 Task: Reply All to email with the signature Amy Taylor with the subject 'Question regarding a project' from softage.1@softage.net with the message 'Can you please provide more information about the new HR policies?'
Action: Mouse moved to (1036, 171)
Screenshot: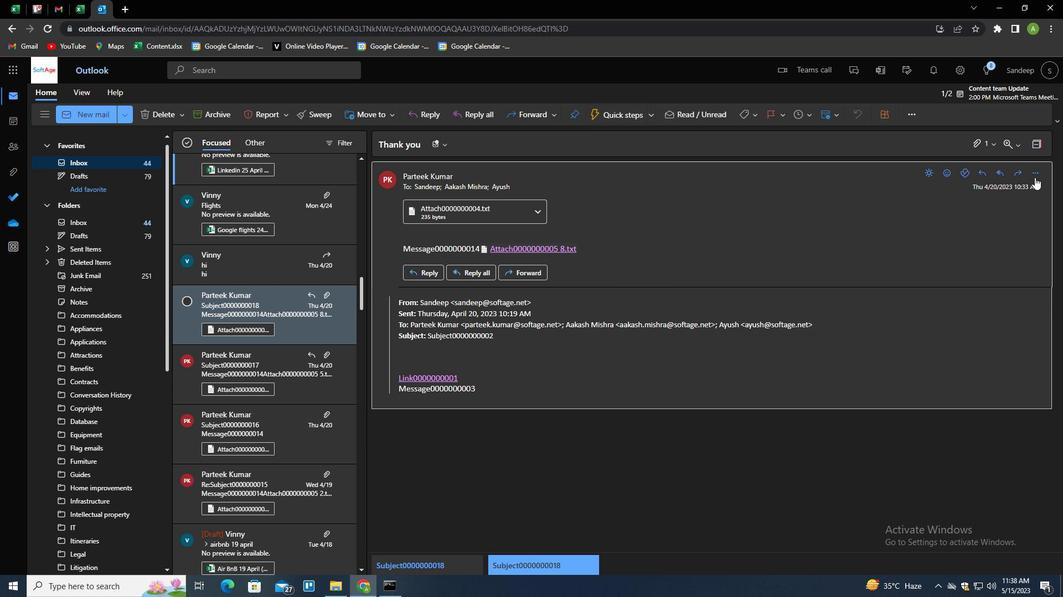 
Action: Mouse pressed left at (1036, 171)
Screenshot: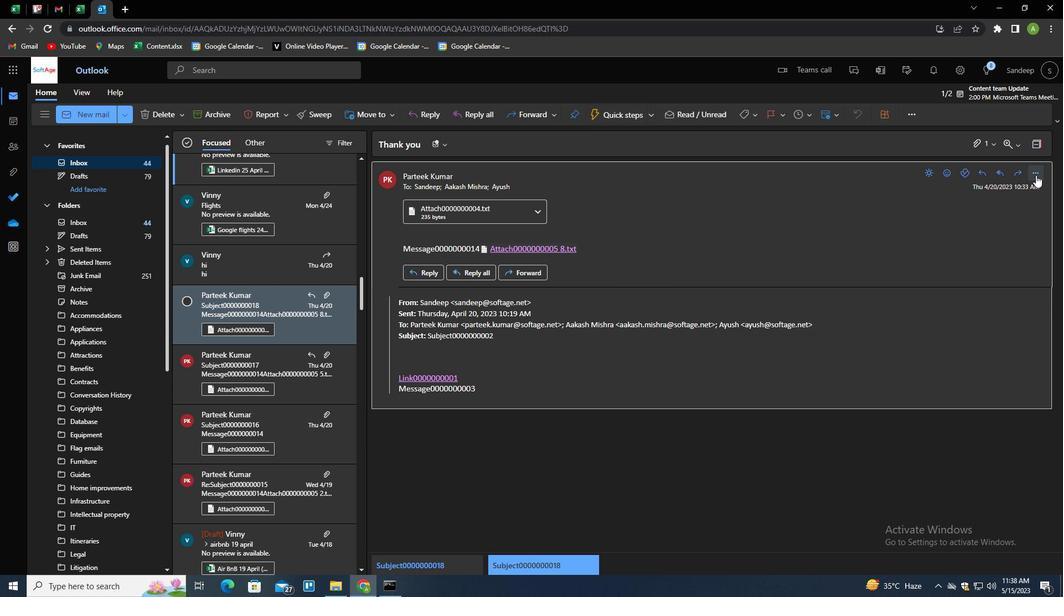 
Action: Mouse moved to (977, 206)
Screenshot: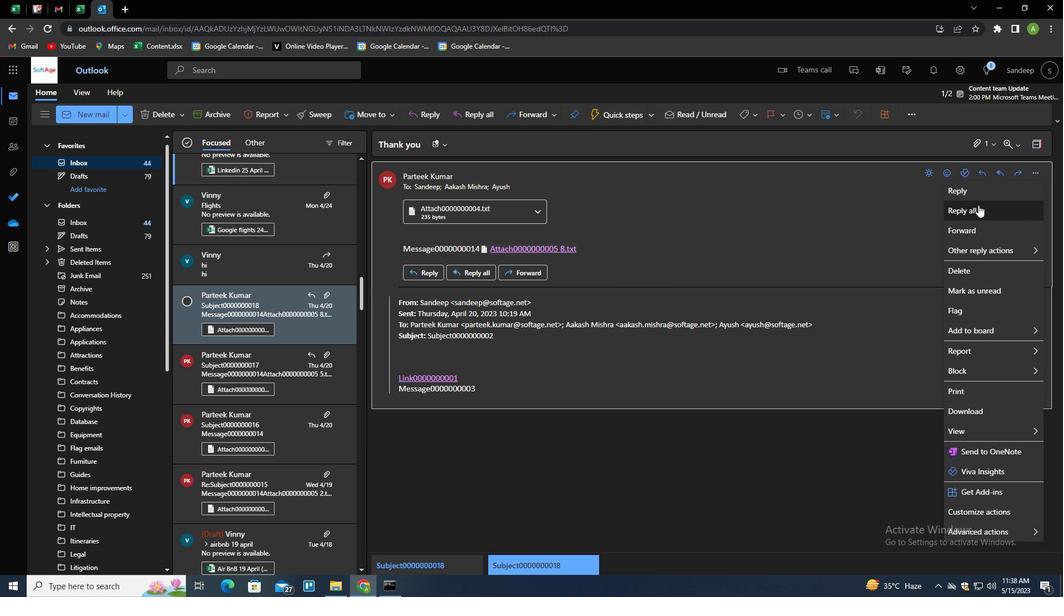 
Action: Mouse pressed left at (977, 206)
Screenshot: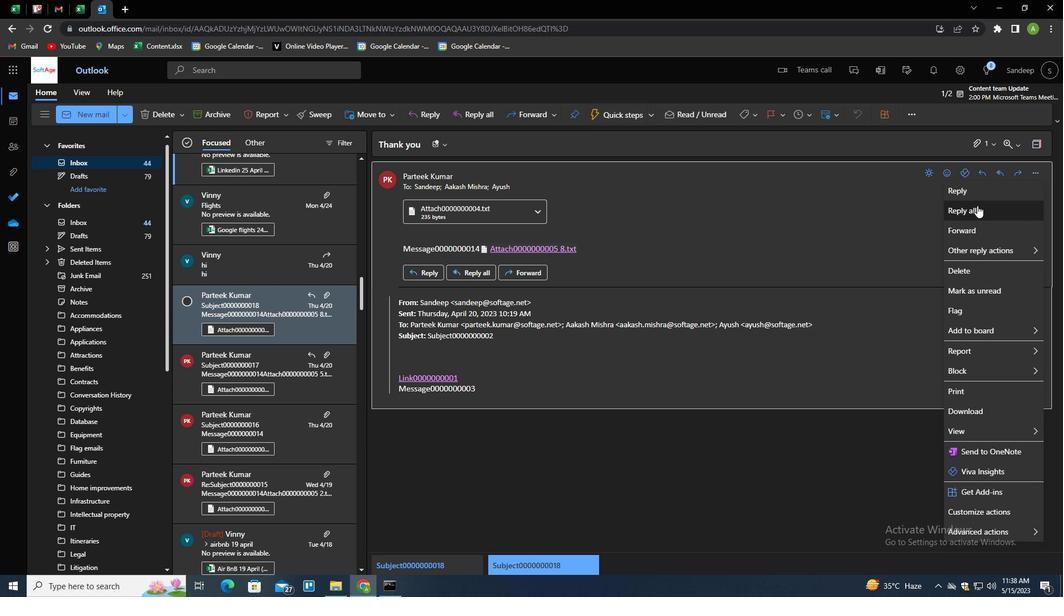 
Action: Mouse moved to (380, 316)
Screenshot: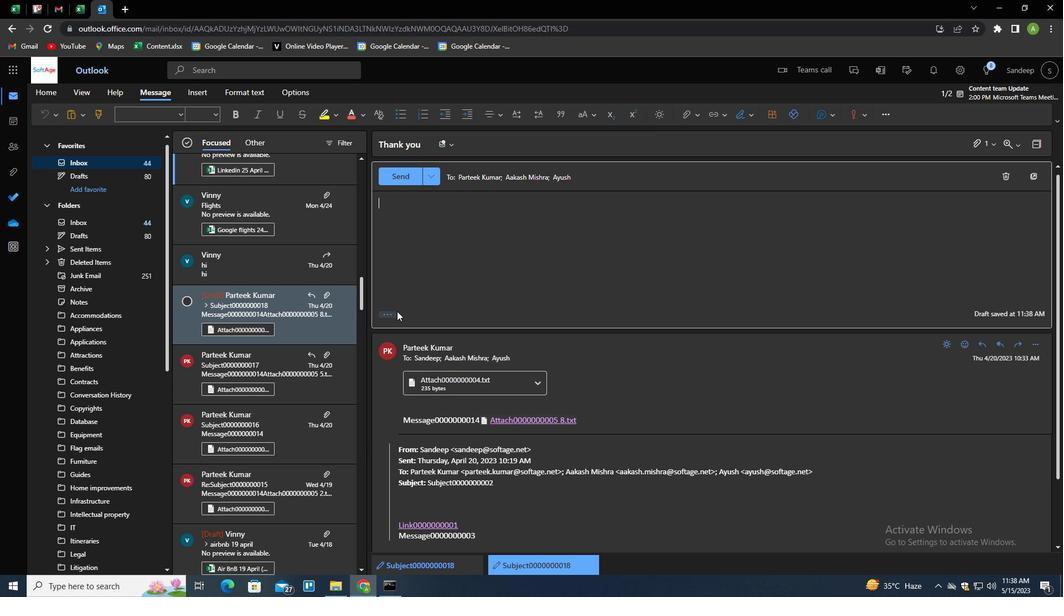 
Action: Mouse pressed left at (380, 316)
Screenshot: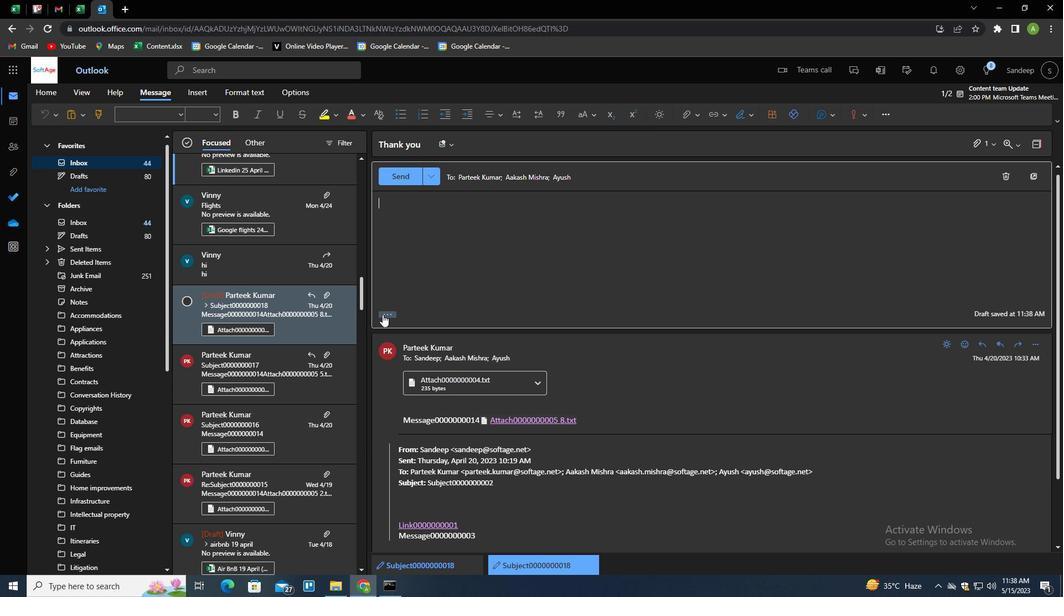 
Action: Mouse moved to (744, 120)
Screenshot: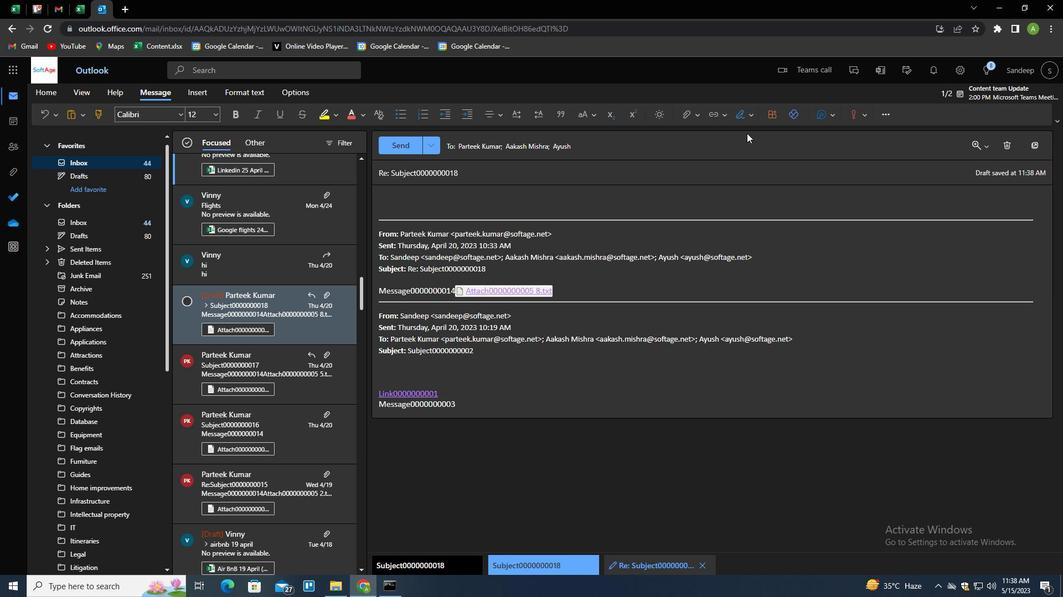 
Action: Mouse pressed left at (744, 120)
Screenshot: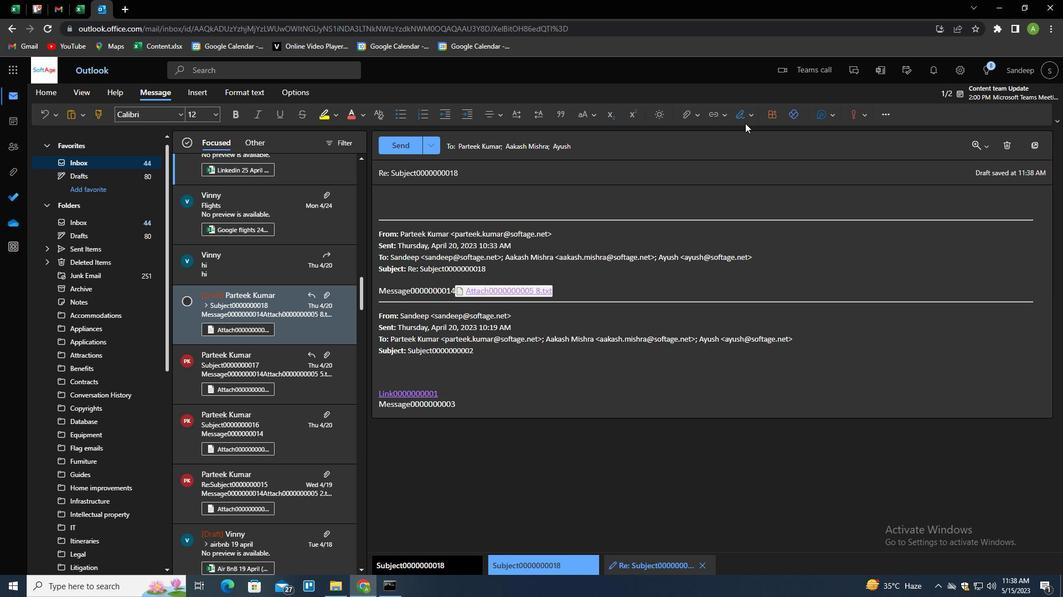 
Action: Mouse moved to (724, 154)
Screenshot: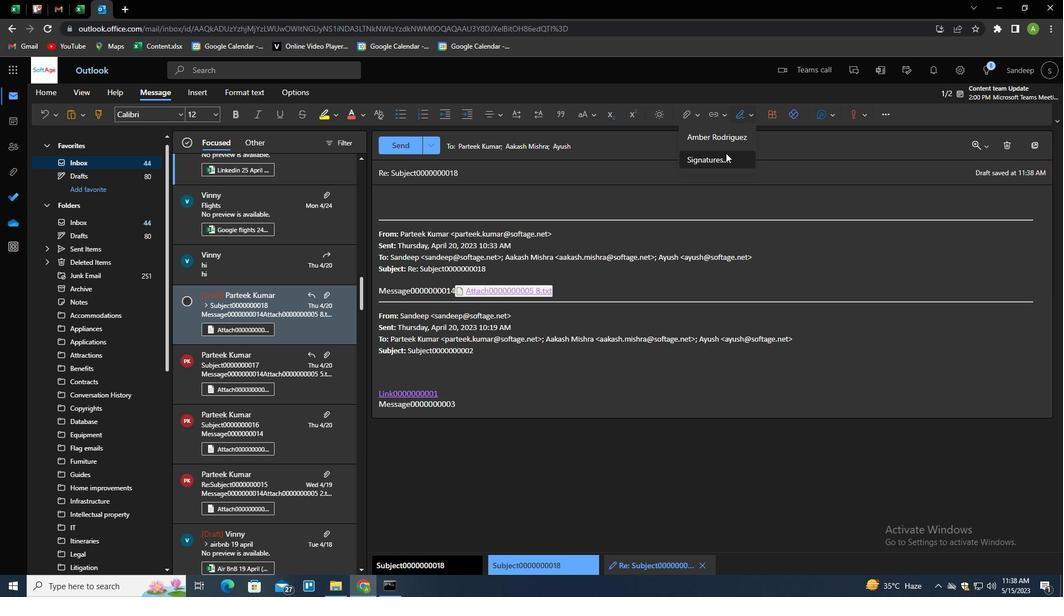 
Action: Mouse pressed left at (724, 154)
Screenshot: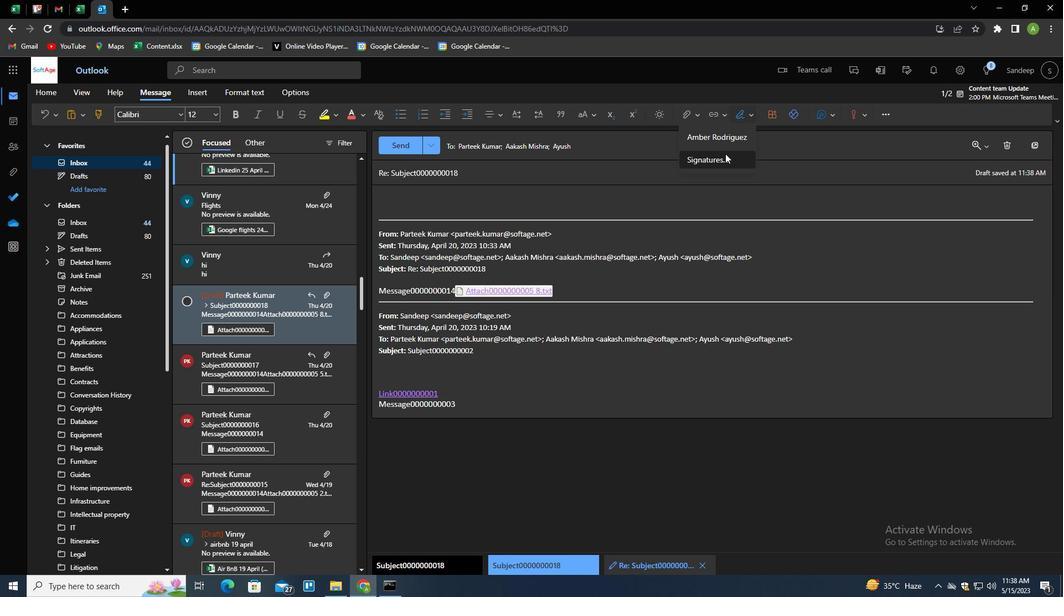 
Action: Mouse moved to (747, 207)
Screenshot: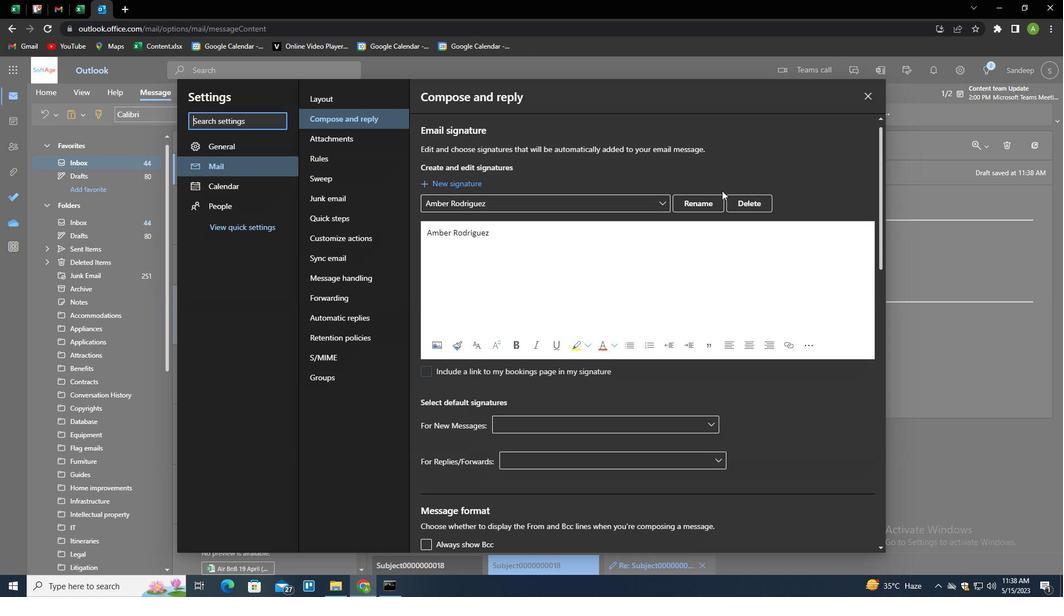 
Action: Mouse pressed left at (747, 207)
Screenshot: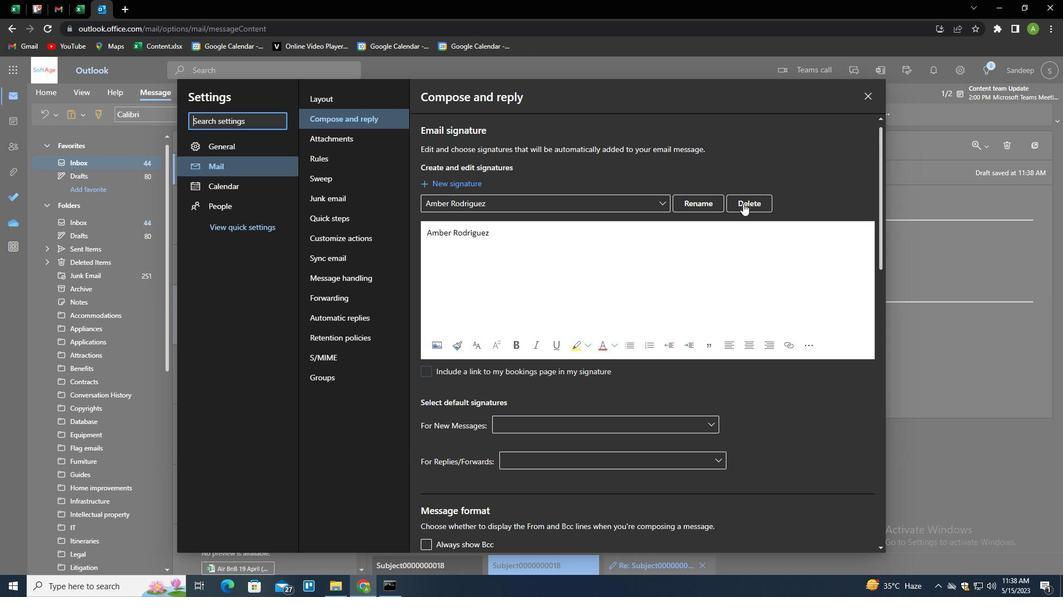 
Action: Mouse moved to (735, 203)
Screenshot: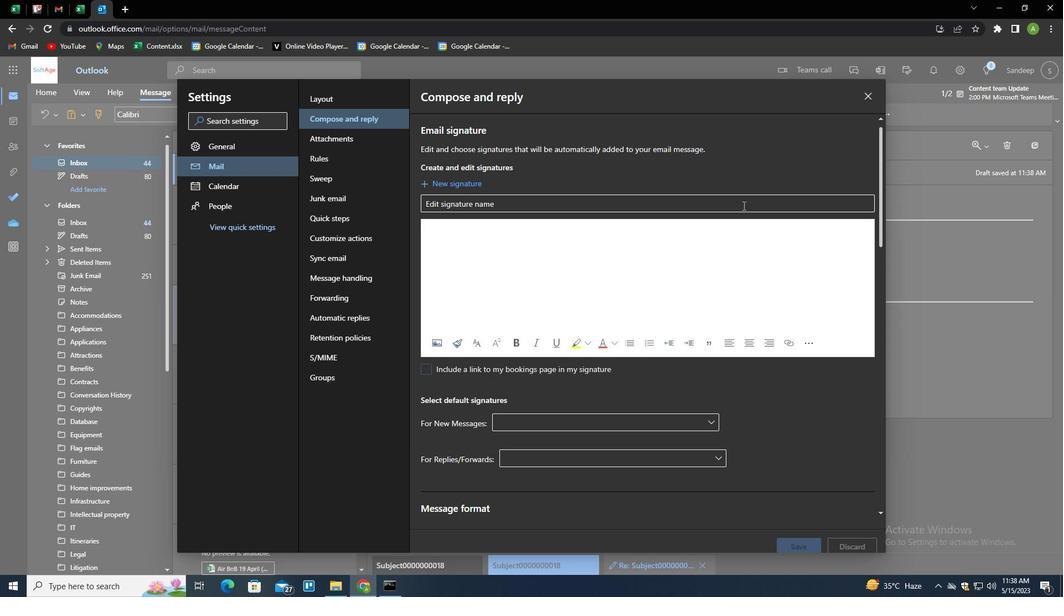 
Action: Mouse pressed left at (735, 203)
Screenshot: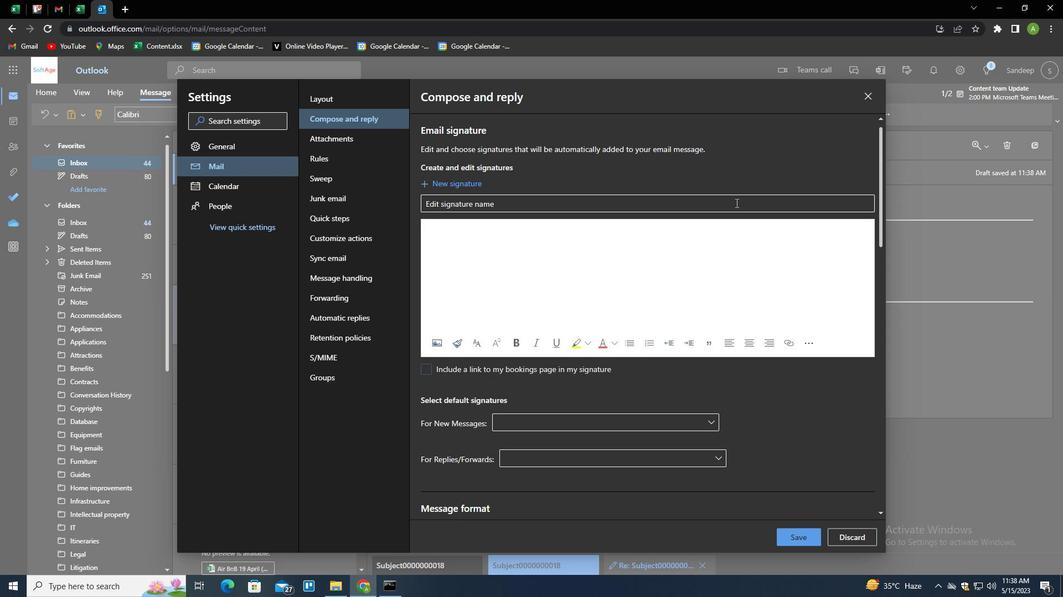 
Action: Key pressed <Key.shift>AMY<Key.space><Key.shift>TAYLOR<Key.tab><Key.shift><Key.shift>AMY<Key.space><Key.shift>TAYLOR
Screenshot: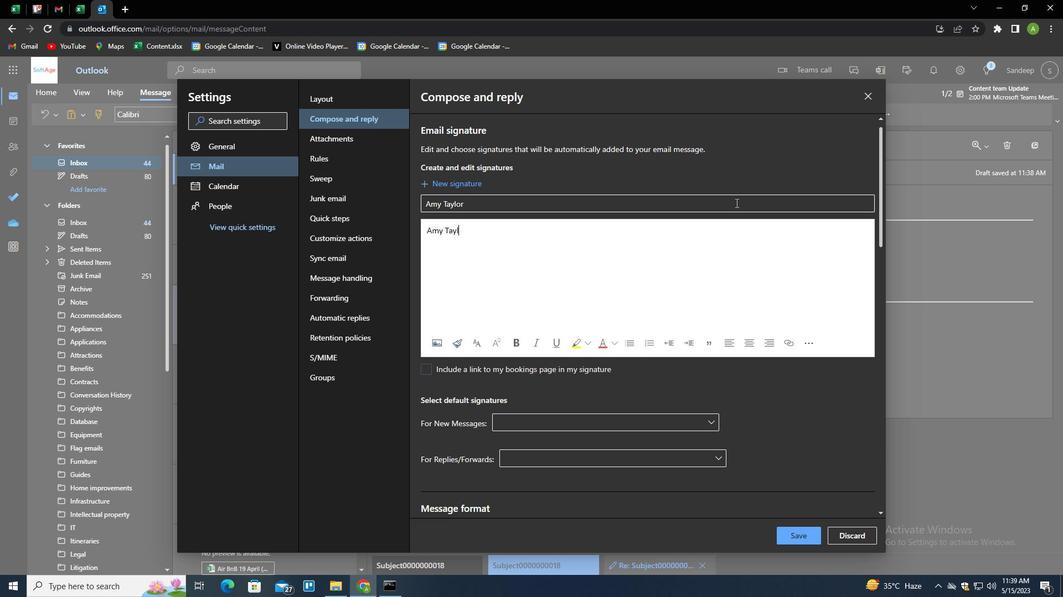
Action: Mouse moved to (807, 535)
Screenshot: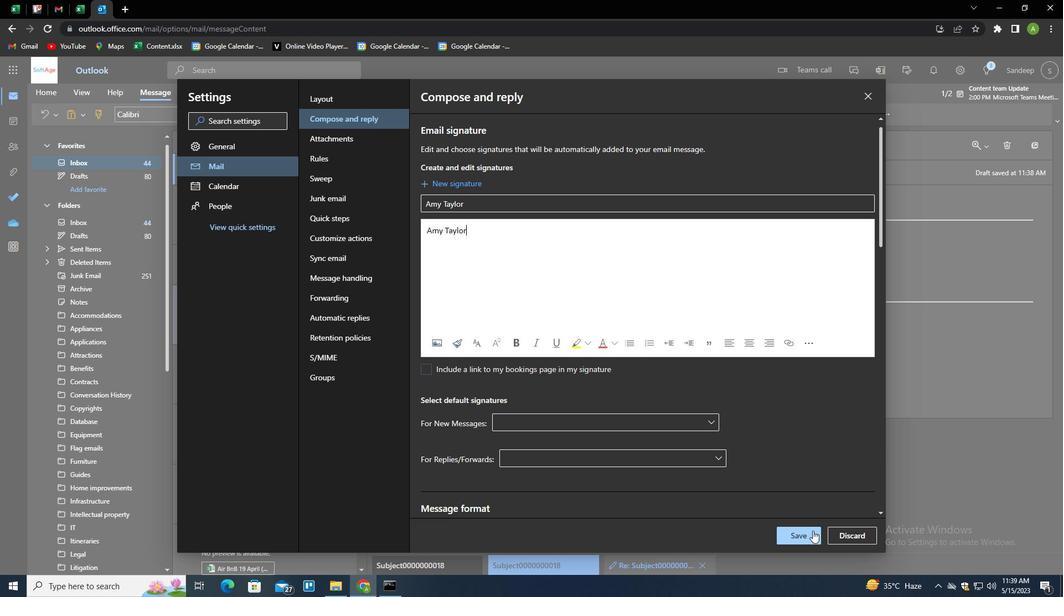 
Action: Mouse pressed left at (807, 535)
Screenshot: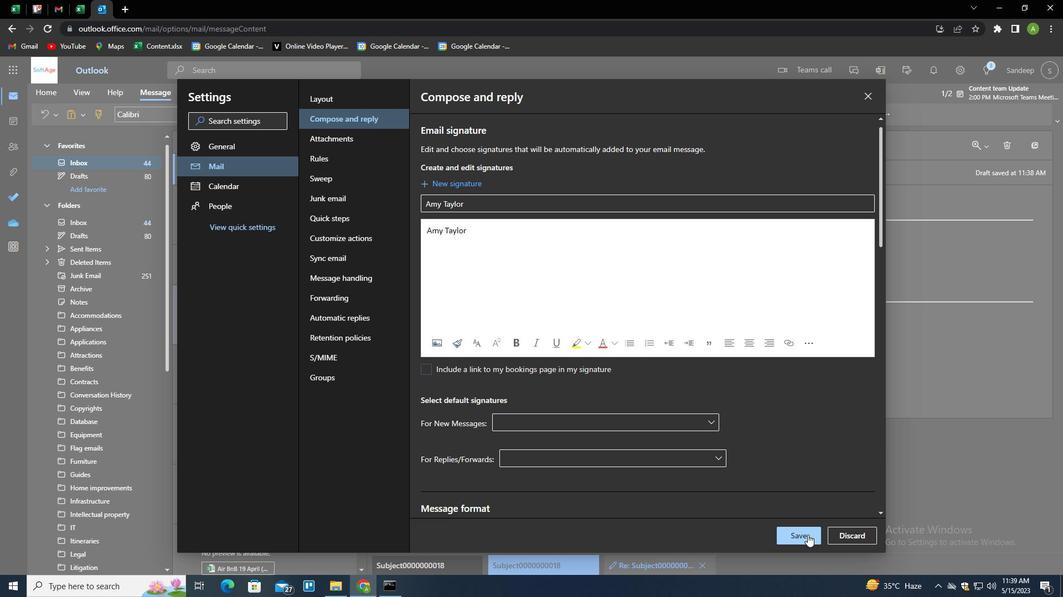 
Action: Mouse moved to (954, 259)
Screenshot: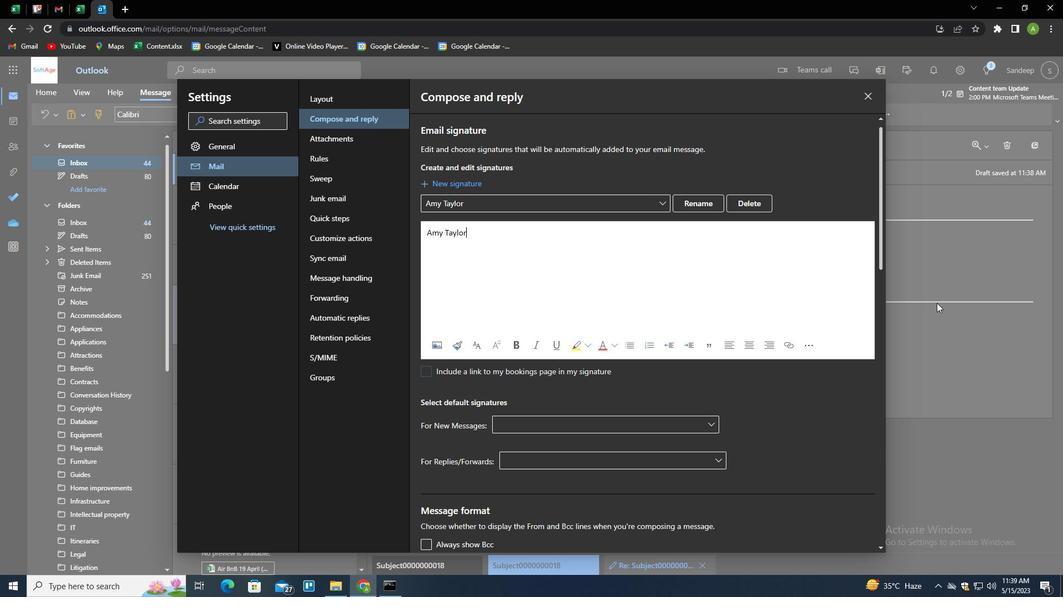 
Action: Mouse pressed left at (954, 259)
Screenshot: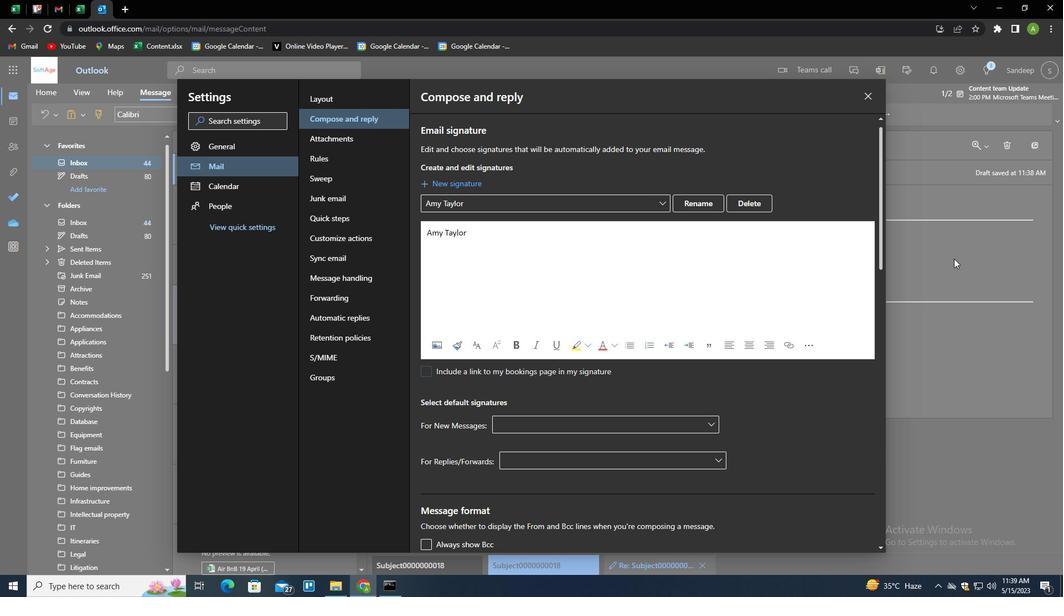 
Action: Mouse moved to (748, 119)
Screenshot: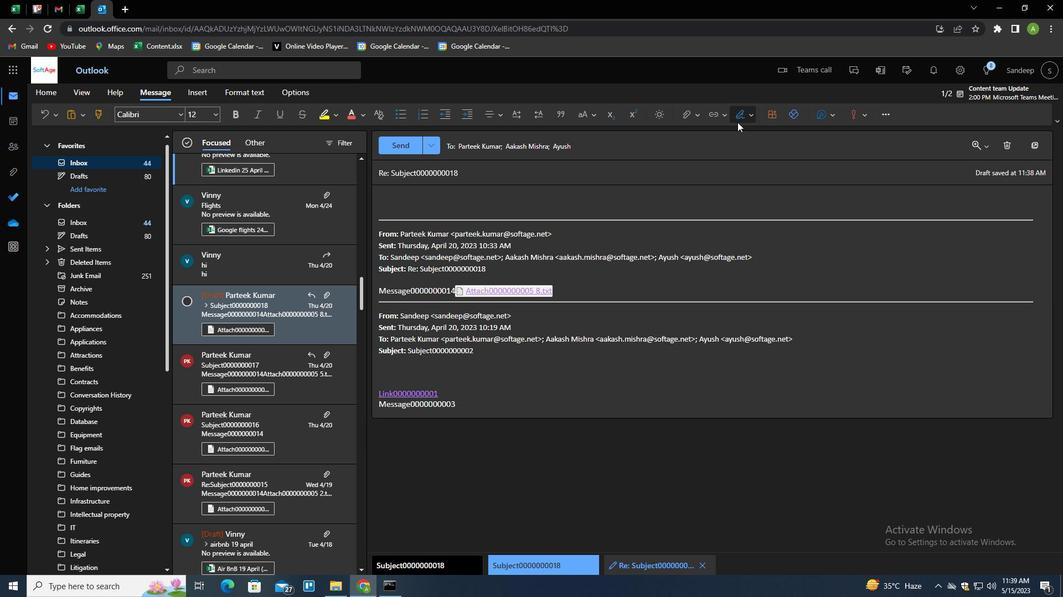 
Action: Mouse pressed left at (748, 119)
Screenshot: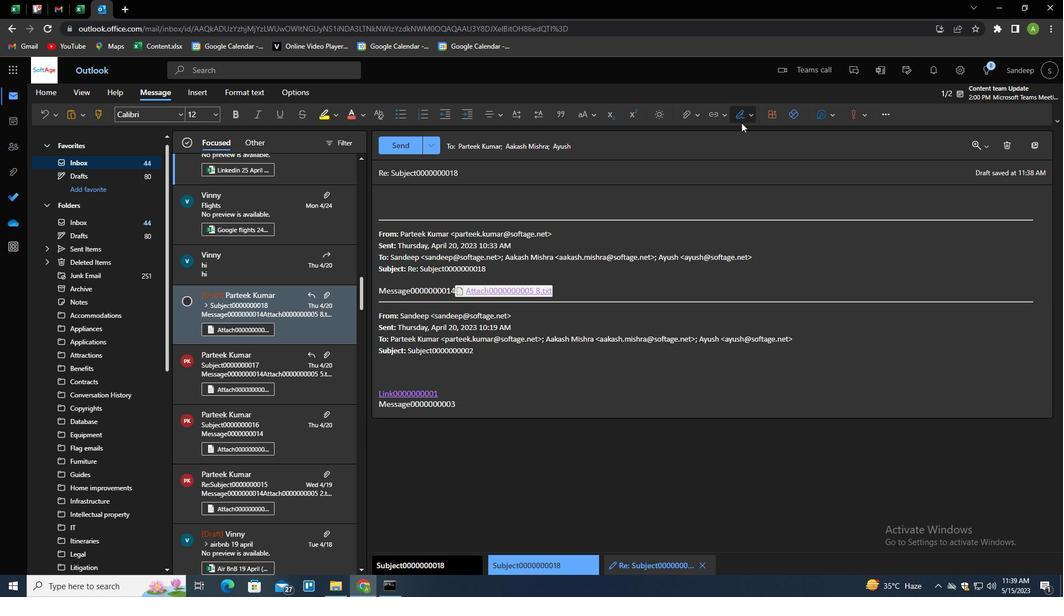 
Action: Mouse moved to (740, 135)
Screenshot: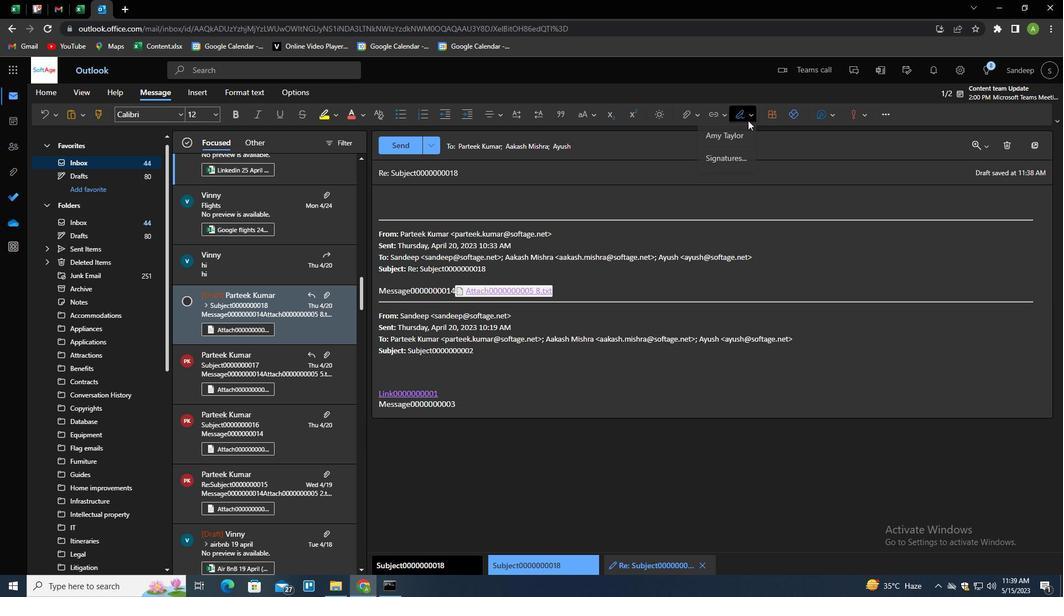 
Action: Mouse pressed left at (740, 135)
Screenshot: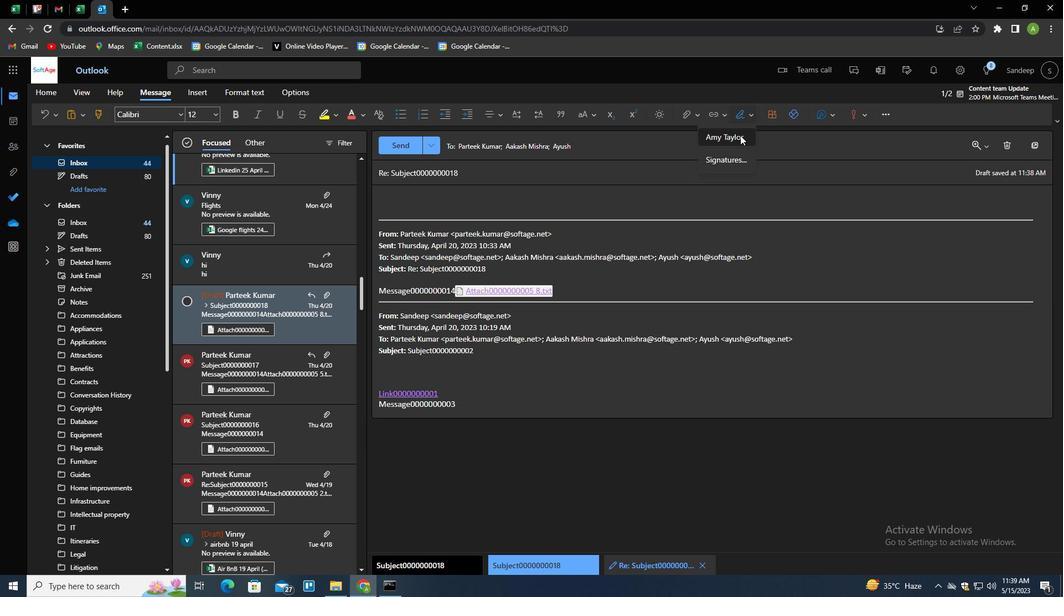 
Action: Mouse moved to (437, 173)
Screenshot: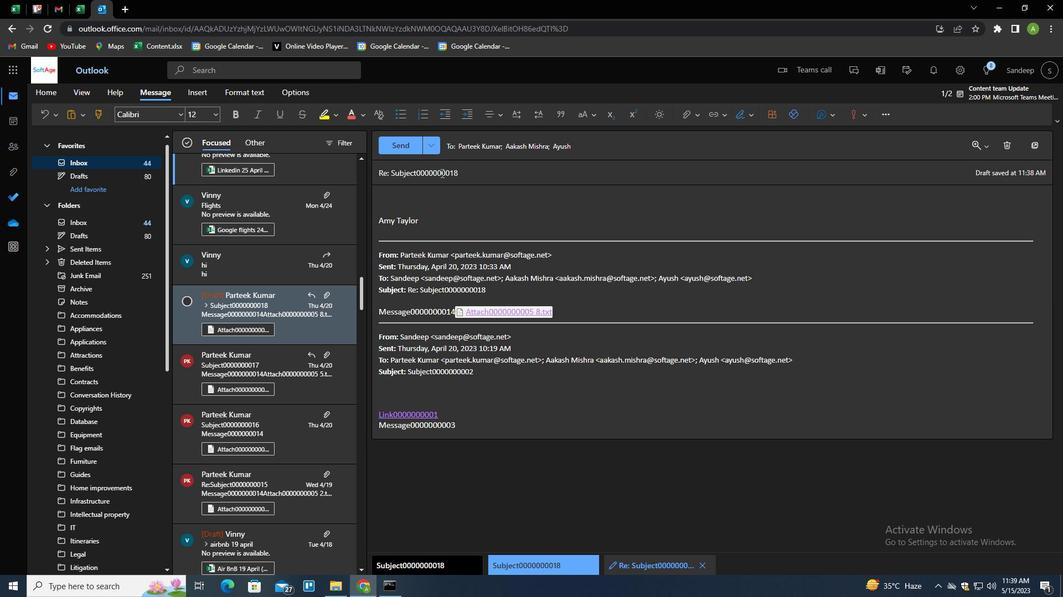 
Action: Mouse pressed left at (437, 173)
Screenshot: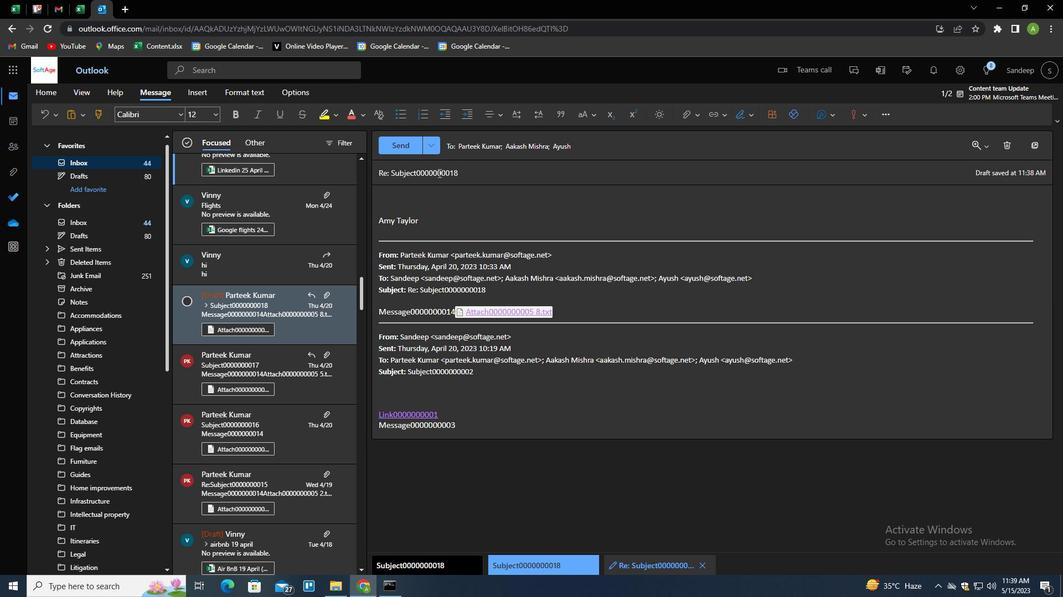 
Action: Mouse pressed left at (437, 173)
Screenshot: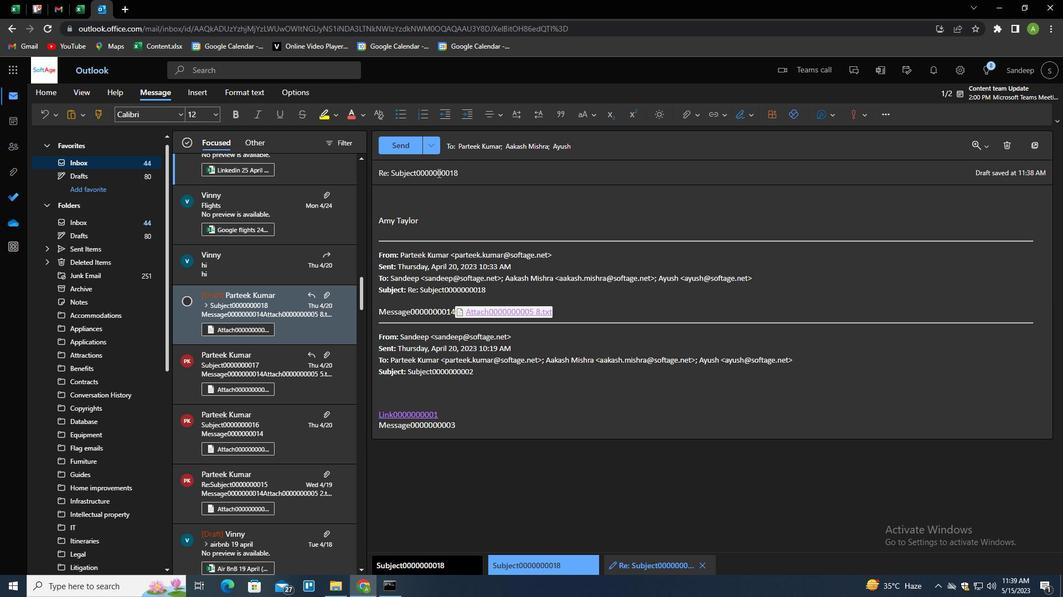 
Action: Mouse pressed left at (437, 173)
Screenshot: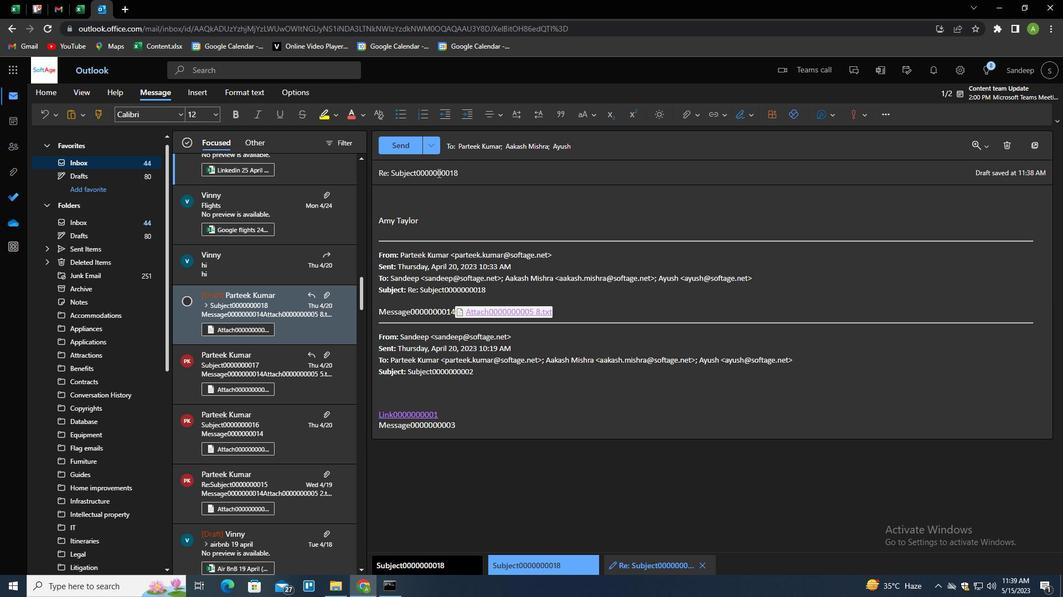 
Action: Key pressed <Key.shift><Key.shift><Key.shift><Key.shift><Key.shift><Key.shift><Key.shift>QUESTION<Key.space>REGARDING<Key.space>A<Key.space>PERFECT
Screenshot: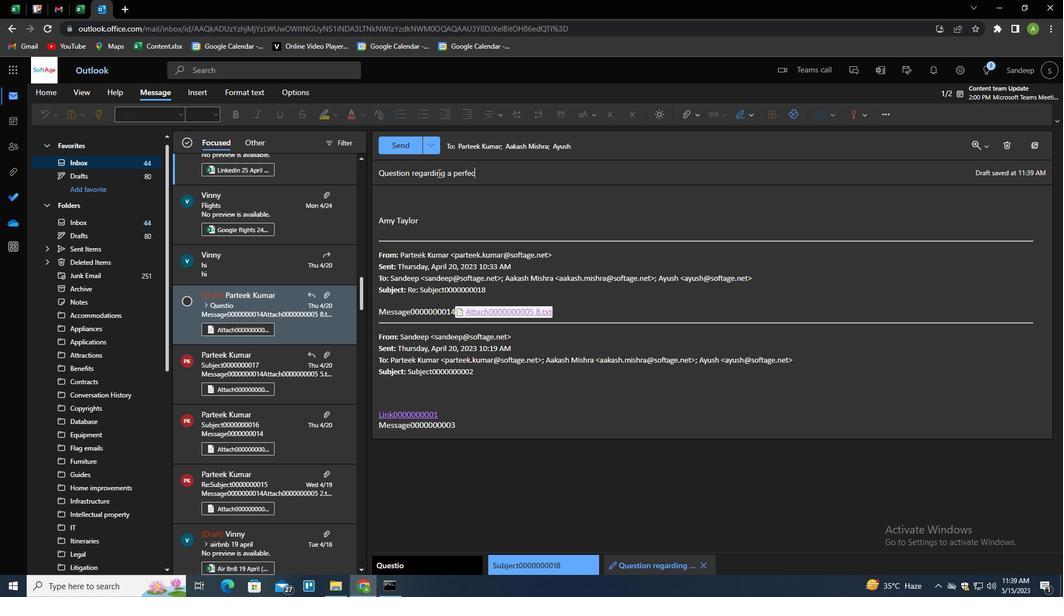 
Action: Mouse moved to (428, 155)
Screenshot: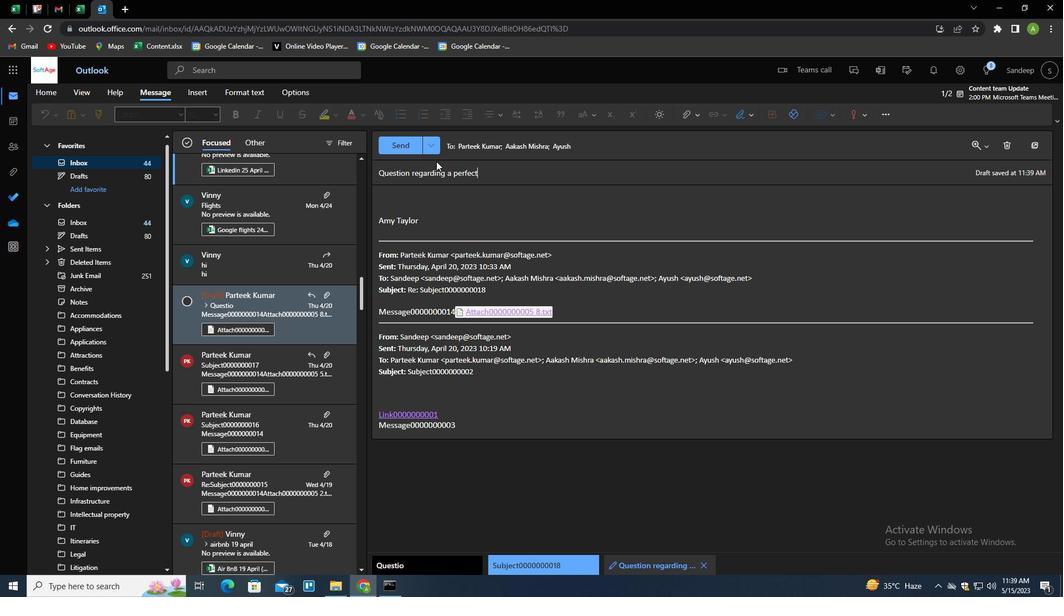 
Action: Key pressed <Key.tab><Key.shift><Key.shift>CAN<Key.space>YOU<Key.space>PEASE<Key.backspace><Key.backspace><Key.backspace><Key.backspace>LEASE<Key.space>PROVIDE<Key.space>MORE<Key.space>INFORMTION<Key.space>ABO<Key.backspace><Key.backspace><Key.backspace><Key.backspace><Key.backspace><Key.backspace><Key.backspace><Key.backspace>ATION<Key.space>AV<Key.backspace>BOUT<Key.space>THE<Key.space>NEW<Key.space><Key.shift>HR<Key.space>PLIV<Key.backspace>CIES<Key.shift>?
Screenshot: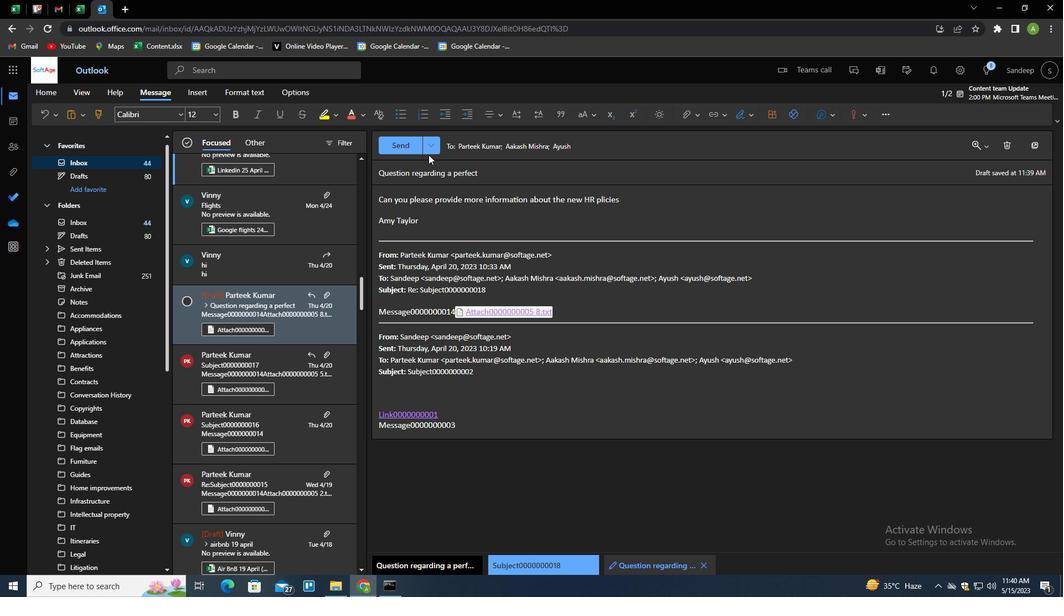 
Action: Mouse moved to (400, 142)
Screenshot: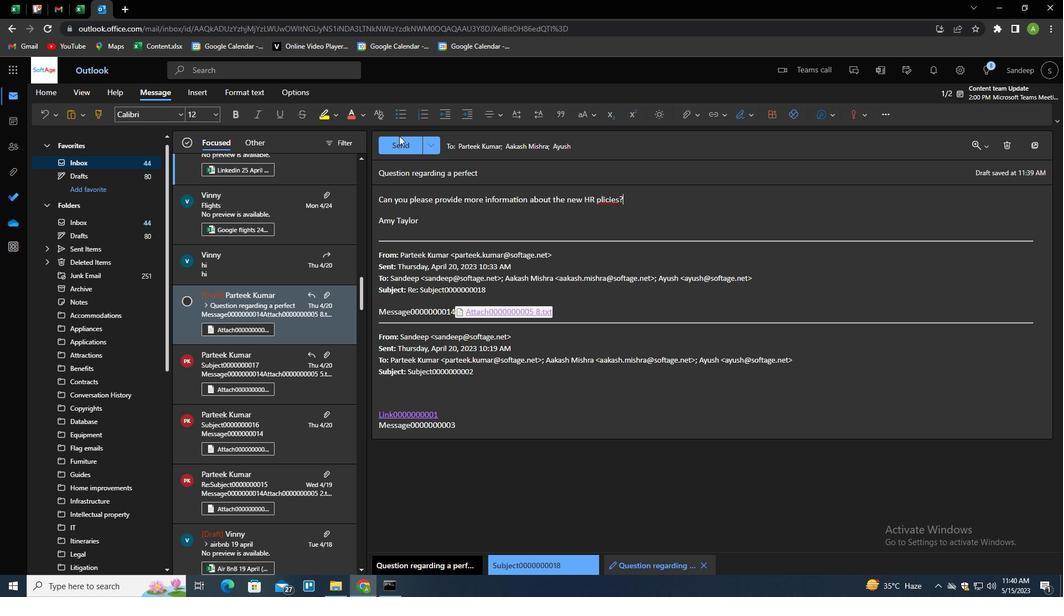 
Action: Mouse pressed left at (400, 142)
Screenshot: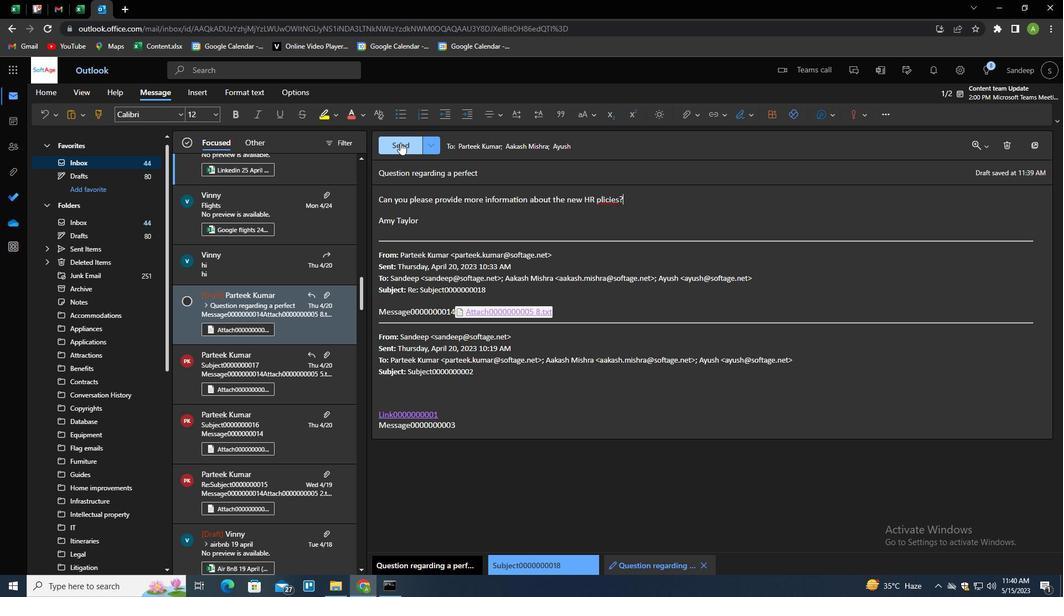 
Action: Mouse moved to (456, 178)
Screenshot: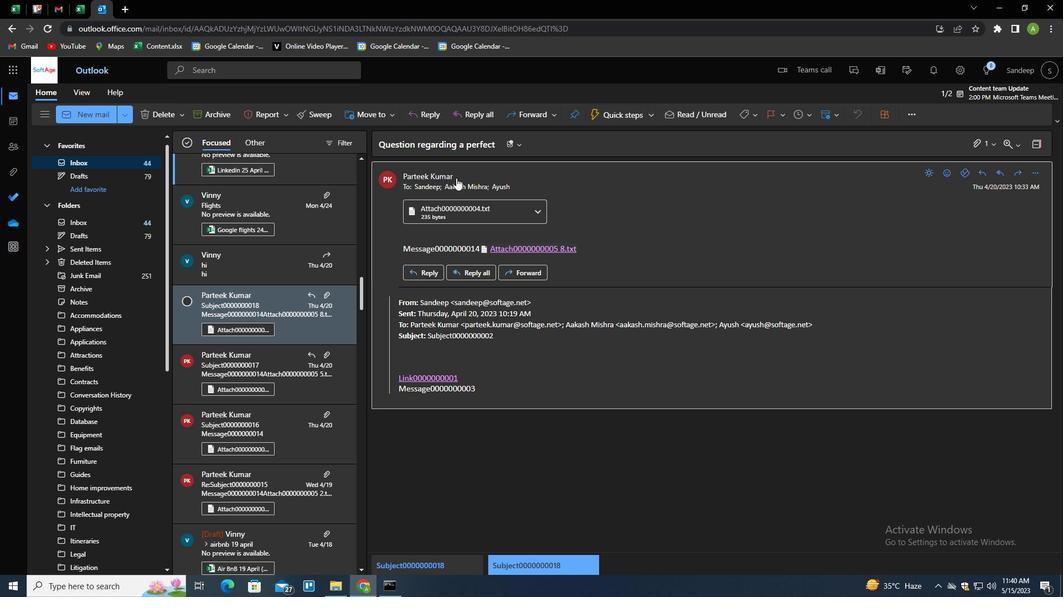 
